 Task: Use the "Check Spelling" option for a bulleted or numbered list.
Action: Mouse moved to (332, 520)
Screenshot: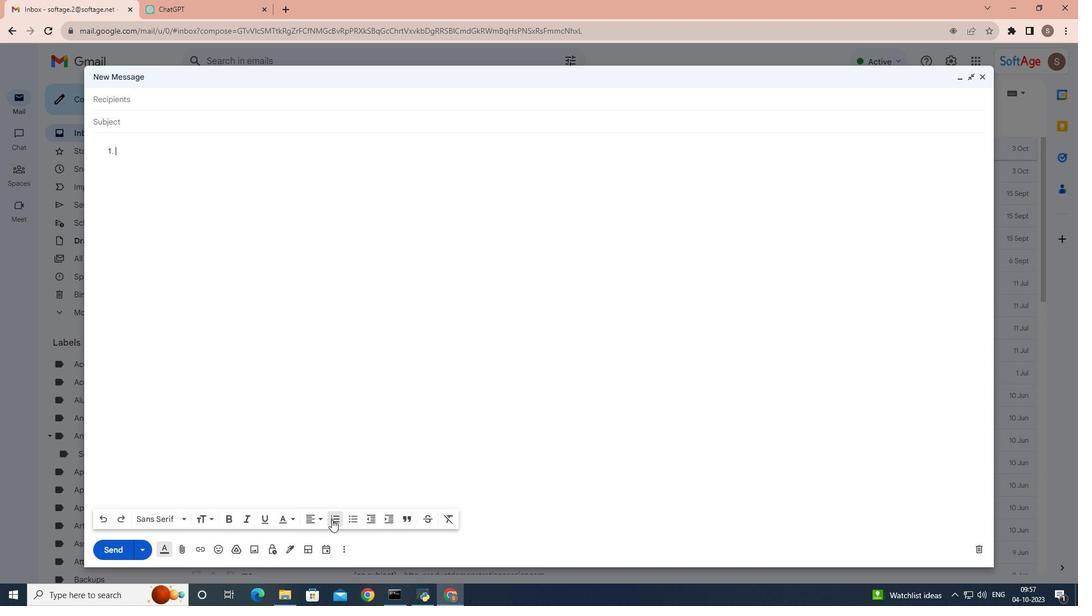 
Action: Mouse pressed left at (332, 520)
Screenshot: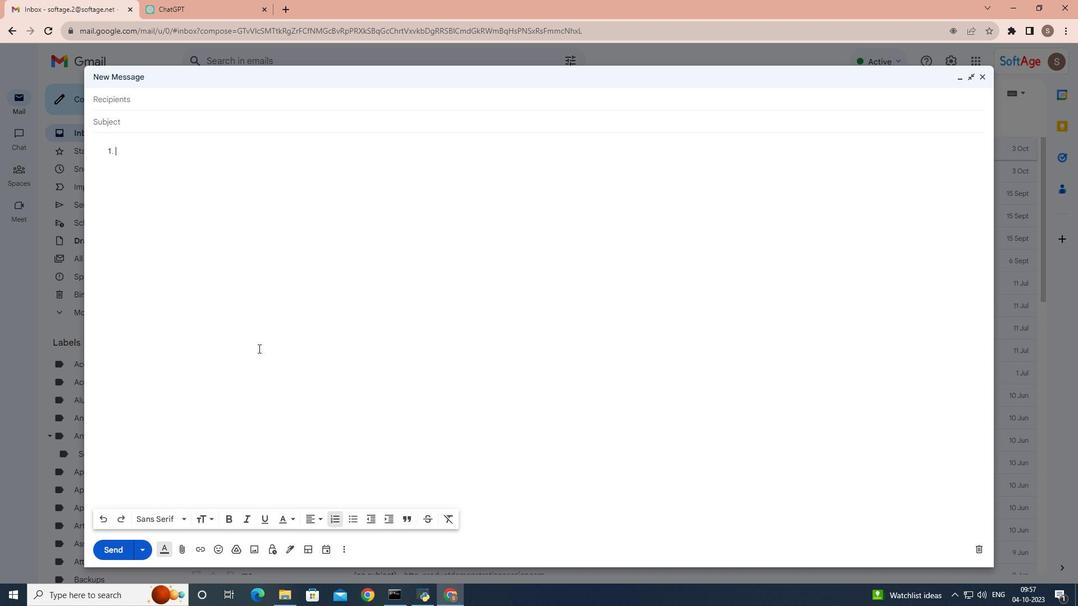 
Action: Mouse moved to (215, 261)
Screenshot: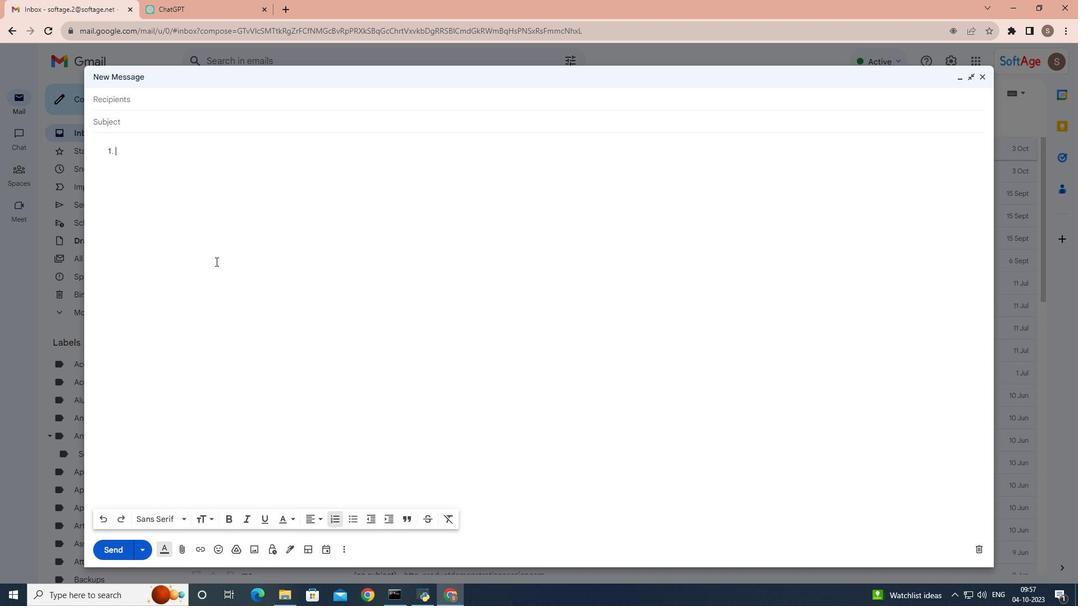 
Action: Key pressed <Key.caps_lock>V<Key.caps_lock>geta<Key.backspace><Key.backspace><Key.backspace><Key.backspace>egetables<Key.enter><Key.caps_lock>T<Key.caps_lock>oys<Key.enter><Key.caps_lock>
Screenshot: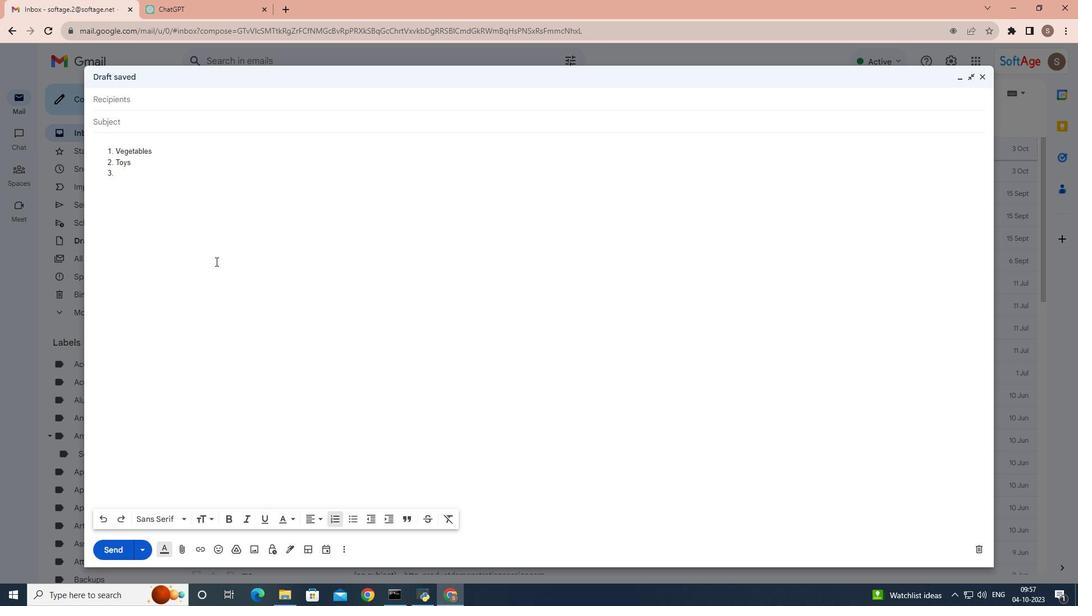 
Action: Mouse moved to (215, 261)
Screenshot: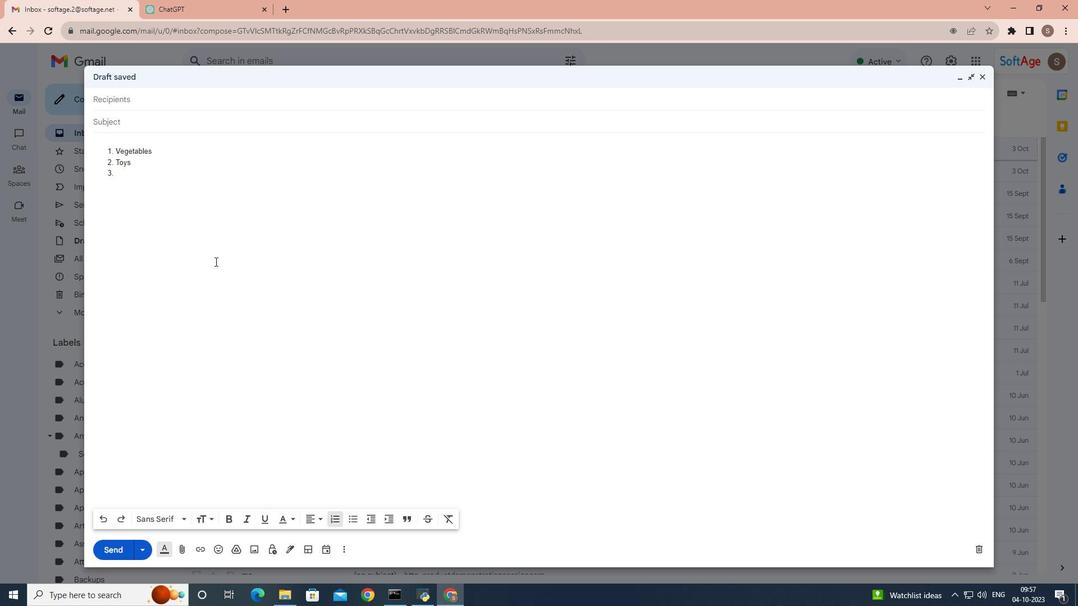 
Action: Key pressed G<Key.caps_lock>roferies<Key.enter><Key.caps_lock>S<Key.caps_lock>afety<Key.space><Key.caps_lock>P<Key.caps_lock>ins<Key.enter><Key.caps_lock>B<Key.caps_lock>olltes<Key.enter><Key.backspace><Key.backspace><Key.backspace><Key.backspace><Key.backspace>als<Key.enter><Key.caps_lock>N<Key.caps_lock>ofebooks<Key.enter><Key.caps_lock>P<Key.caps_lock>aper<Key.space><Key.caps_lock>B<Key.caps_lock>afs<Key.enter><Key.caps_lock>T<Key.caps_lock>eggis<Key.space>n<Key.backspace>ballls<Key.space>
Screenshot: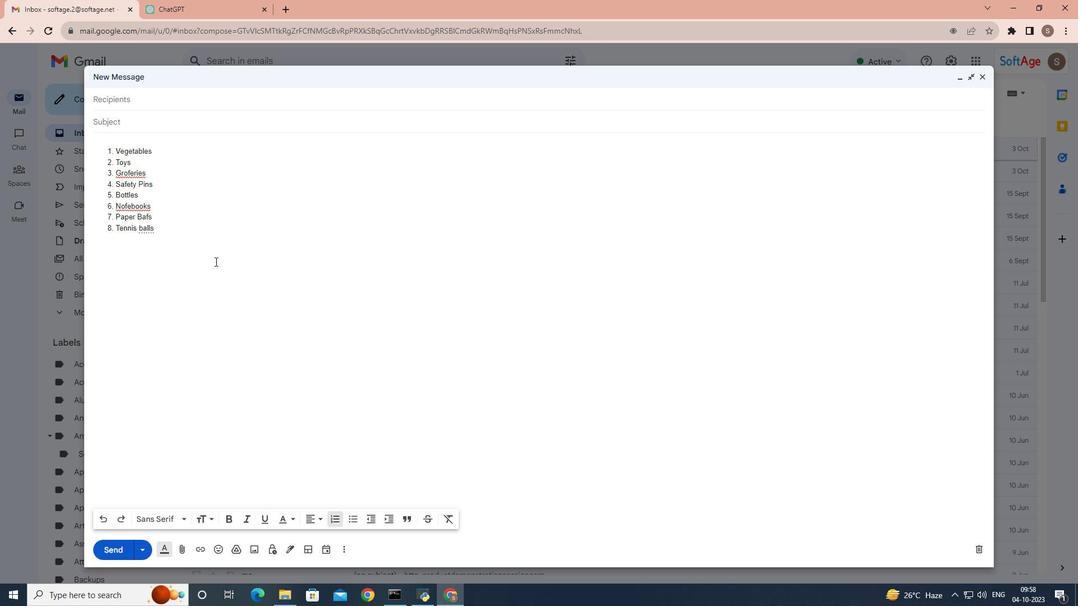 
Action: Mouse moved to (162, 236)
Screenshot: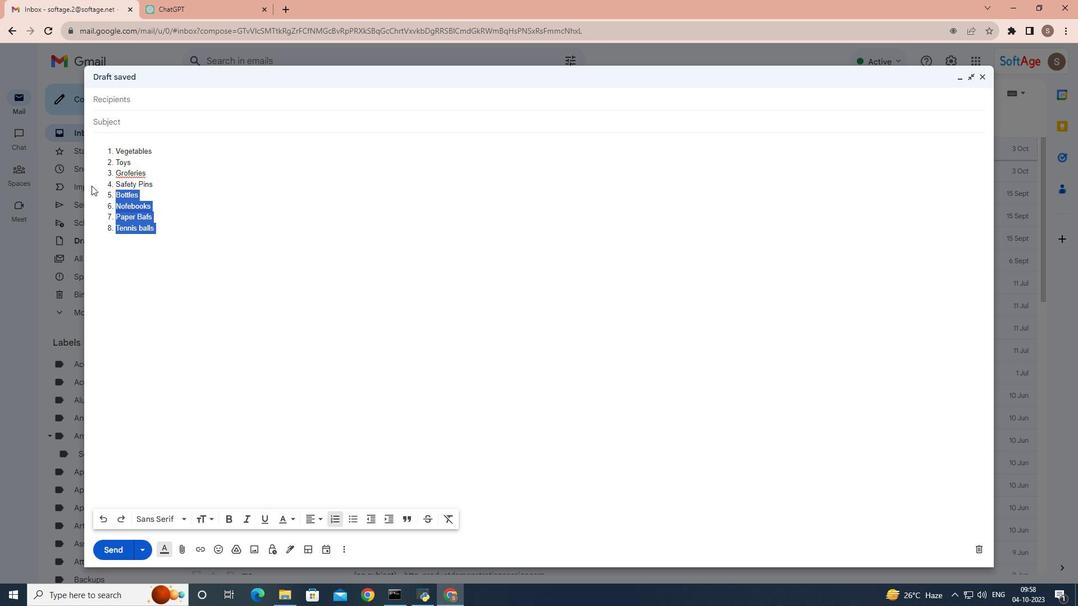 
Action: Mouse pressed left at (162, 236)
Screenshot: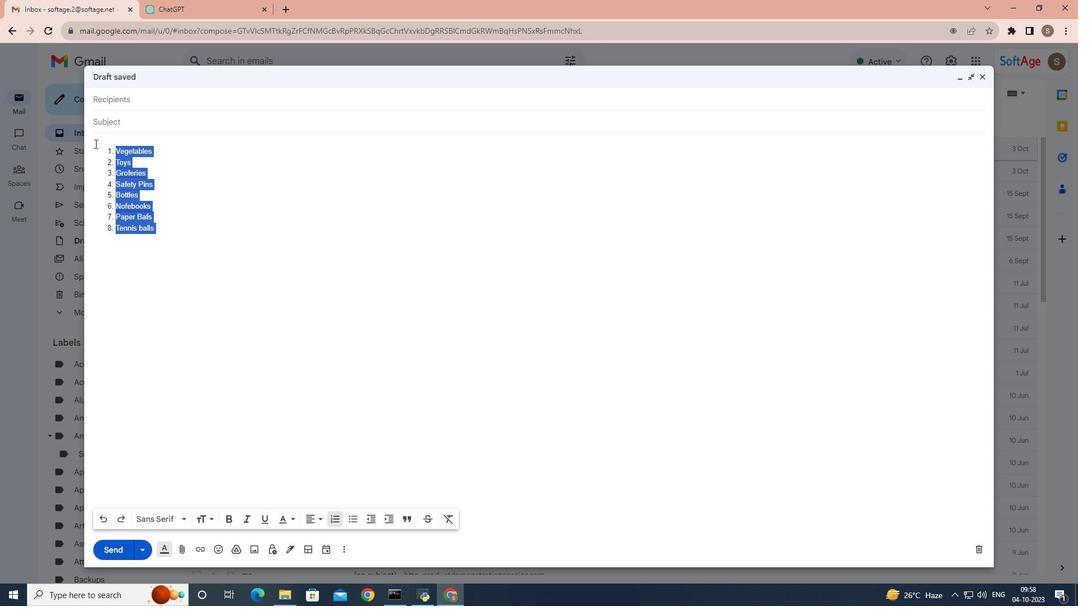 
Action: Mouse moved to (343, 553)
Screenshot: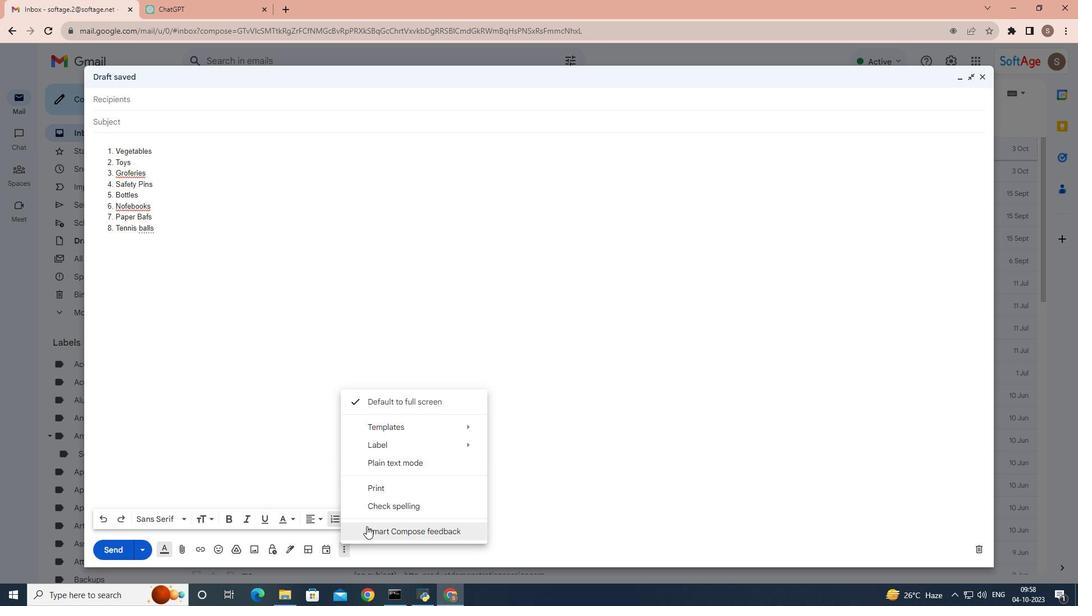 
Action: Mouse pressed left at (343, 553)
Screenshot: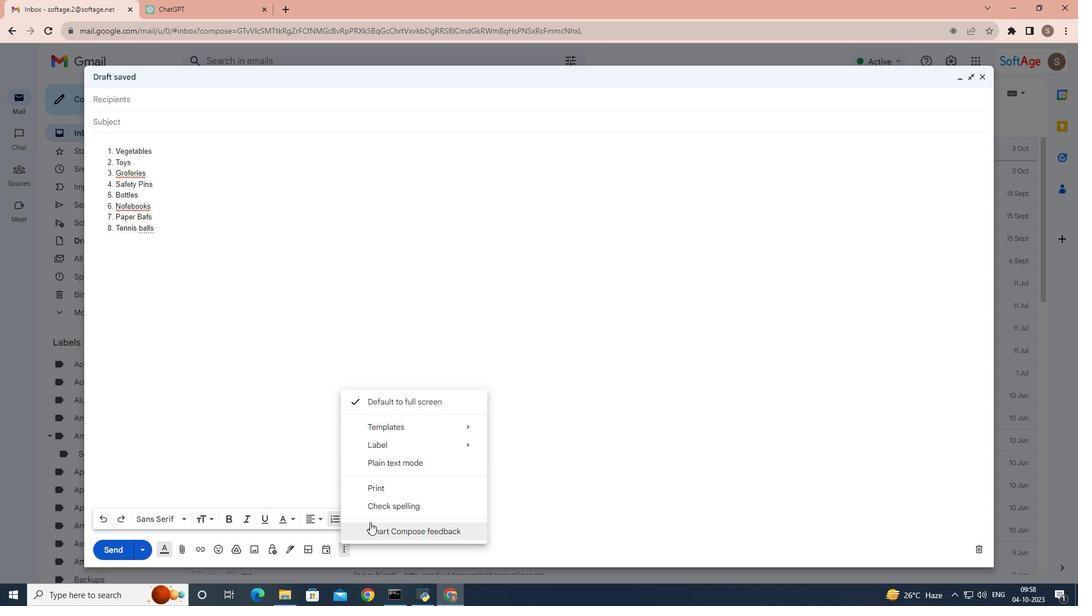 
Action: Mouse moved to (383, 512)
Screenshot: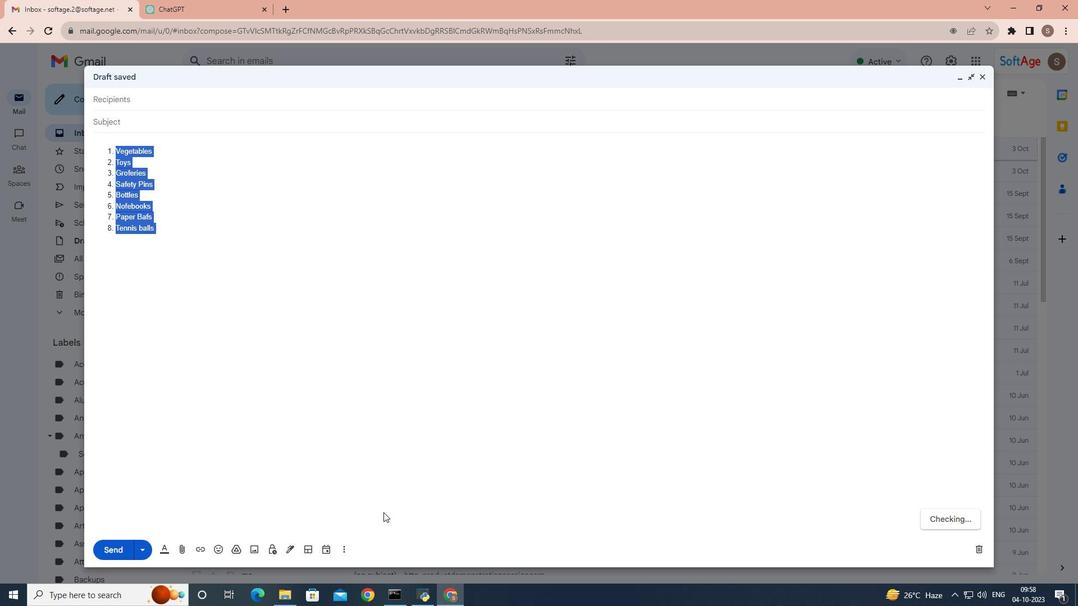 
Action: Mouse pressed left at (383, 512)
Screenshot: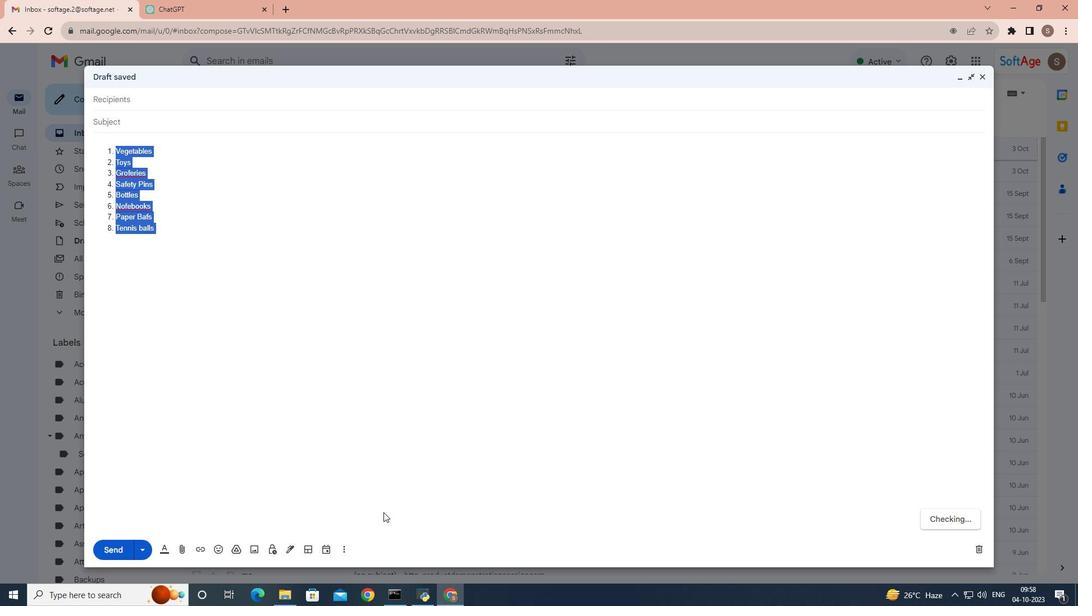 
Action: Mouse moved to (221, 282)
Screenshot: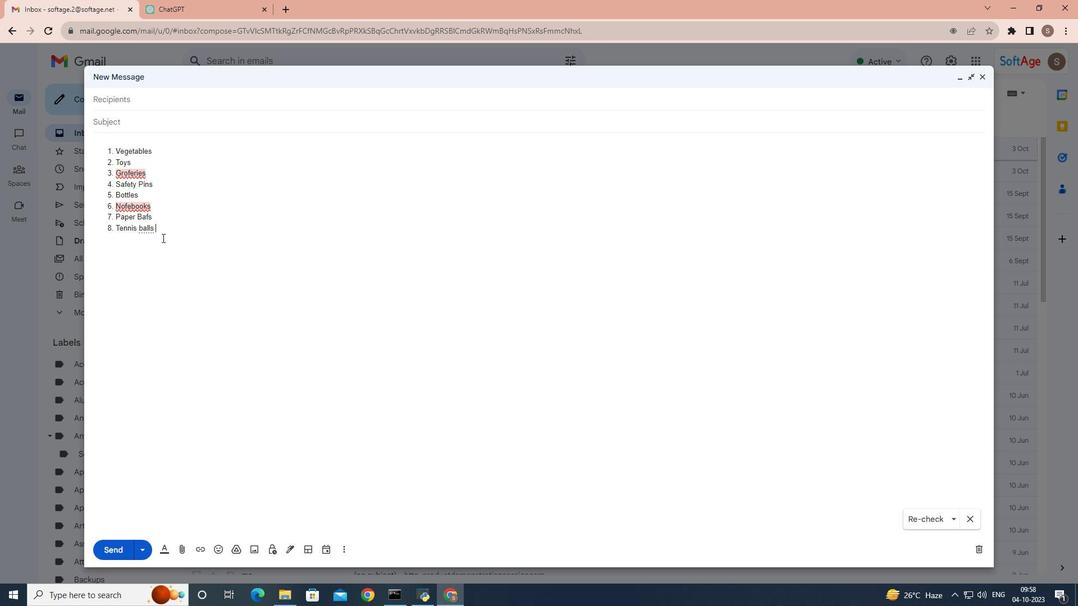 
Action: Mouse pressed left at (221, 282)
Screenshot: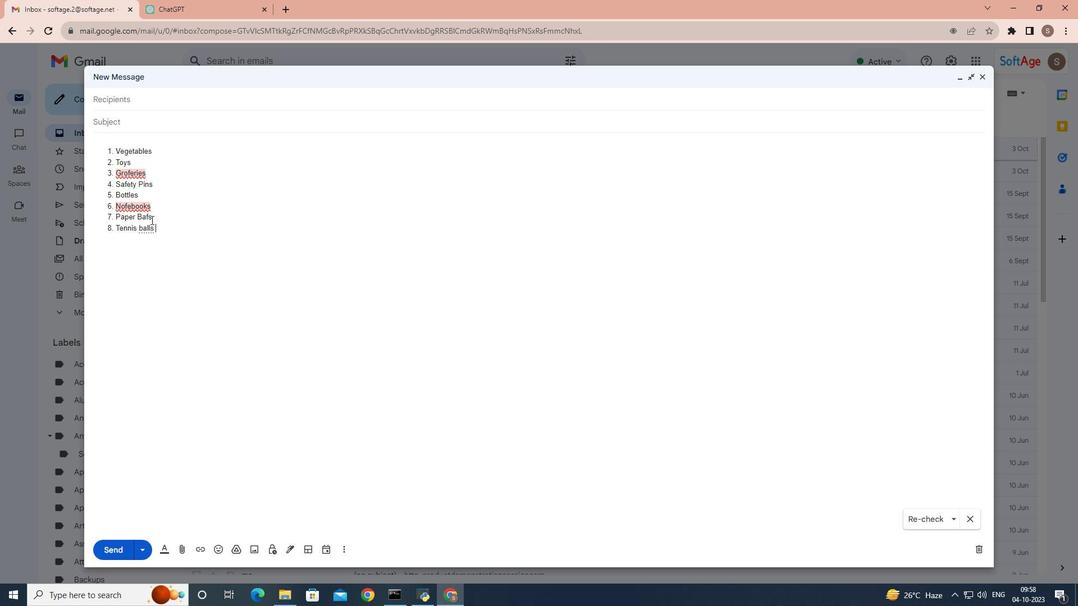 
Action: Mouse moved to (144, 203)
Screenshot: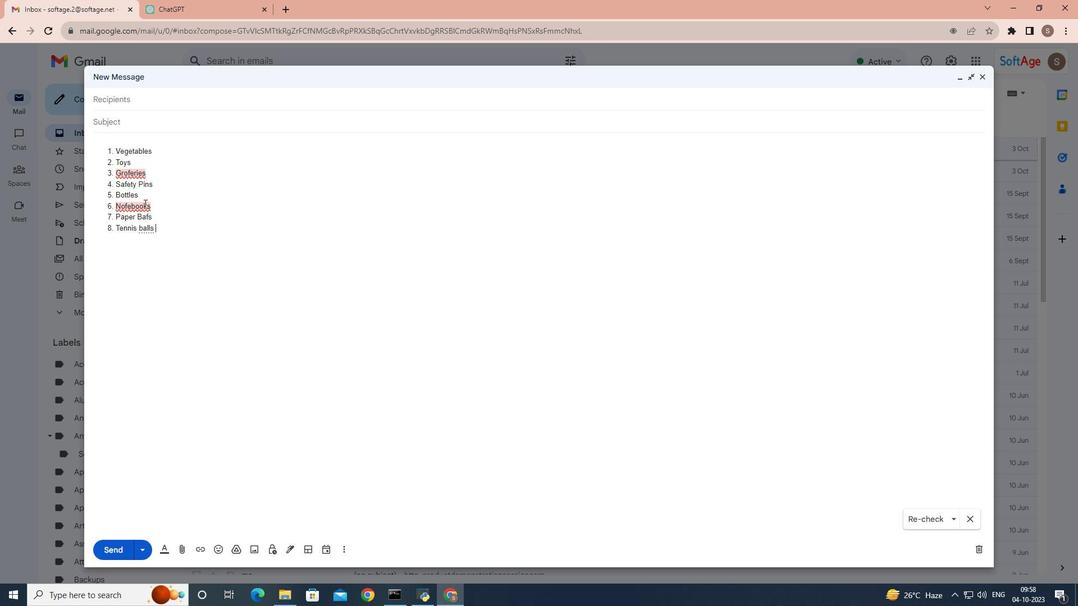
Action: Mouse pressed left at (144, 203)
Screenshot: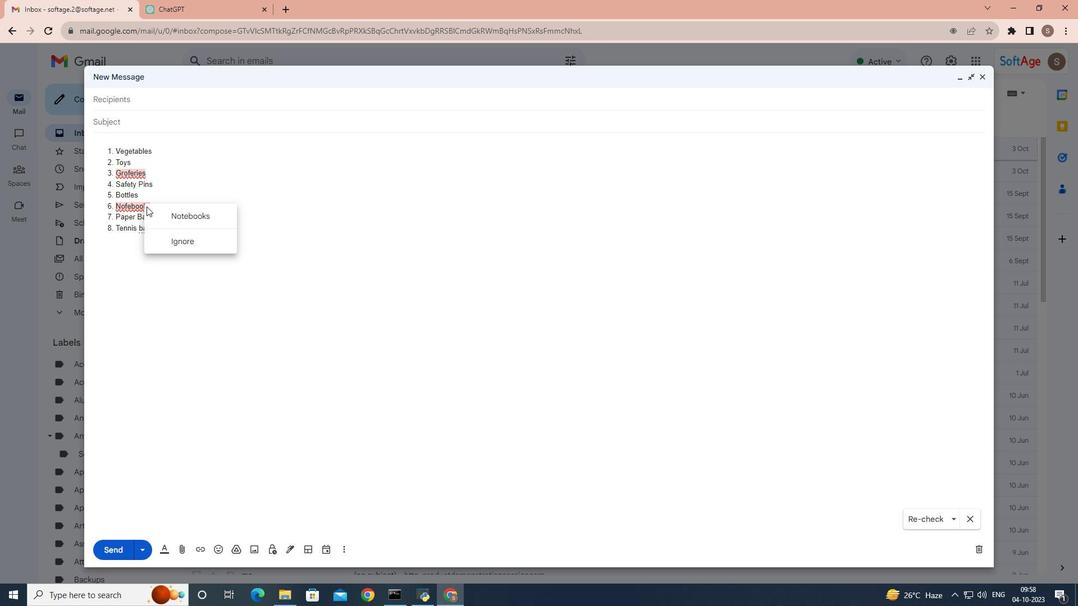 
Action: Mouse moved to (155, 214)
Screenshot: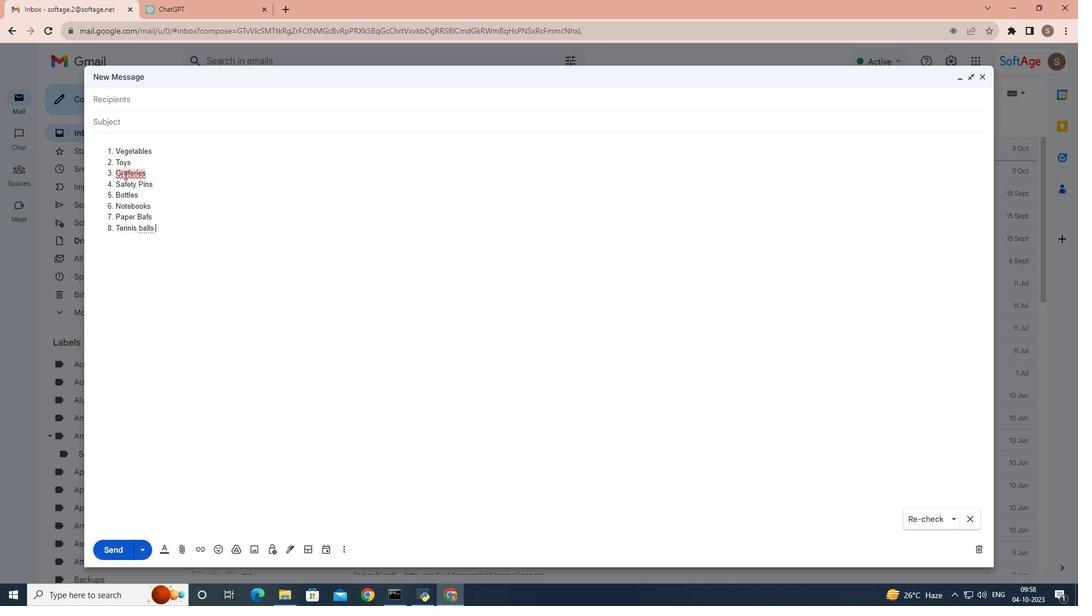 
Action: Mouse pressed left at (155, 214)
Screenshot: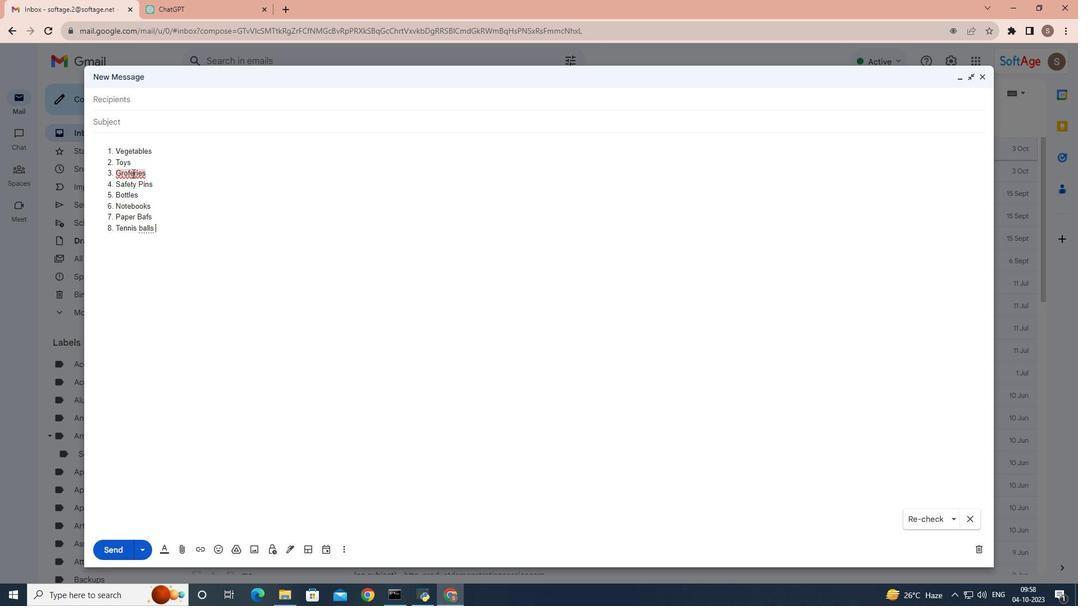 
Action: Mouse moved to (132, 173)
Screenshot: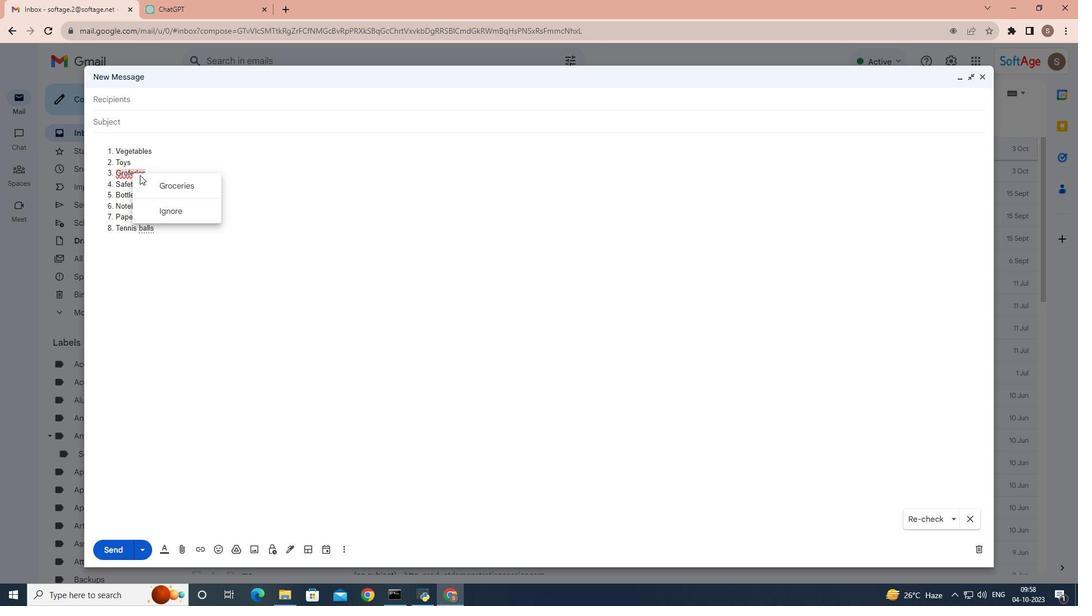 
Action: Mouse pressed left at (132, 173)
Screenshot: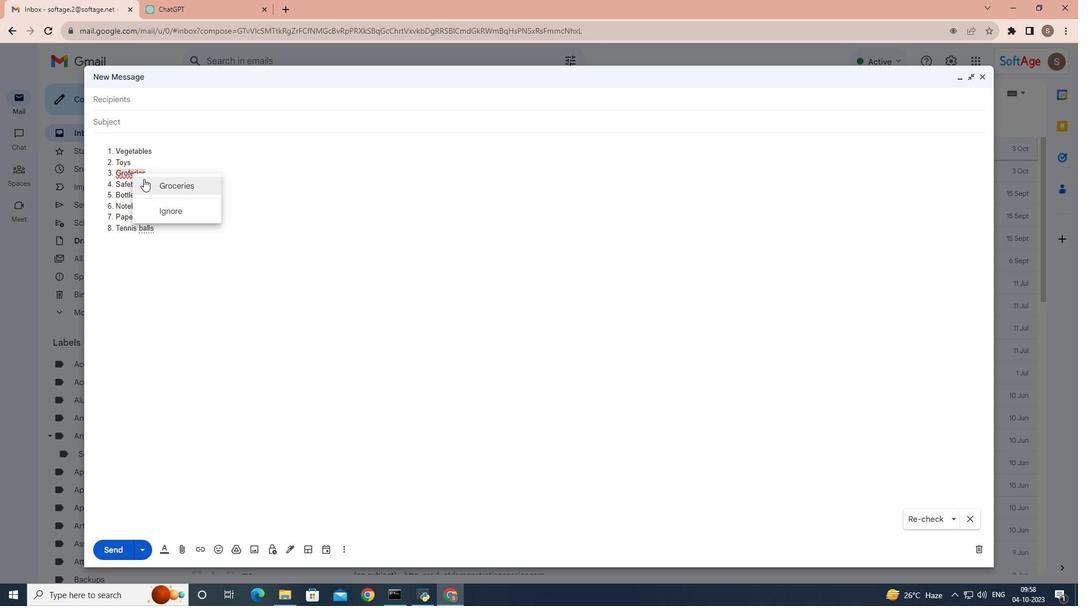 
Action: Mouse moved to (143, 179)
Screenshot: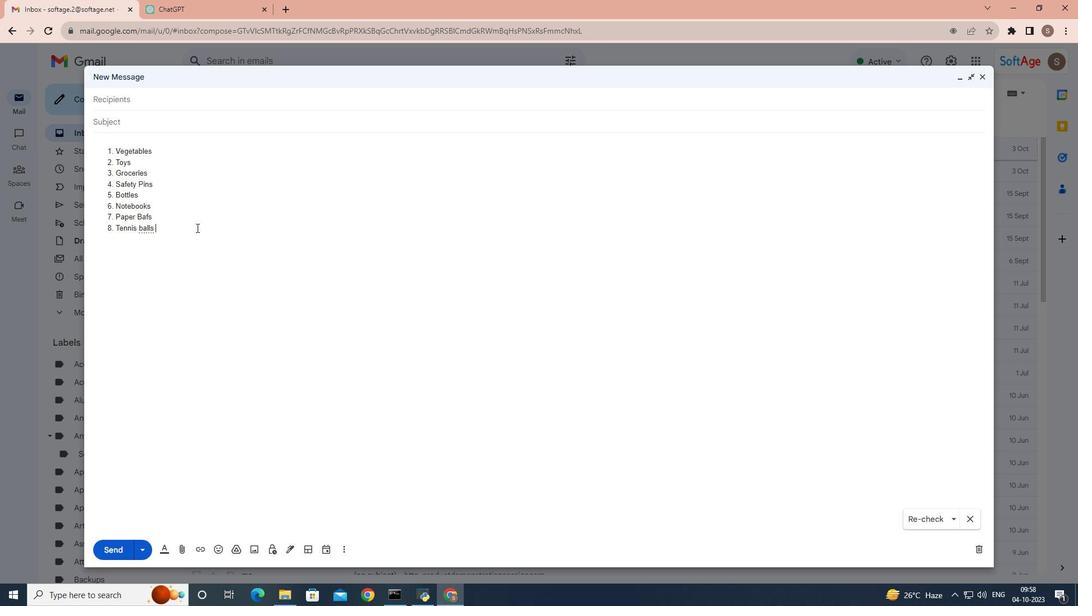 
Action: Mouse pressed left at (143, 179)
Screenshot: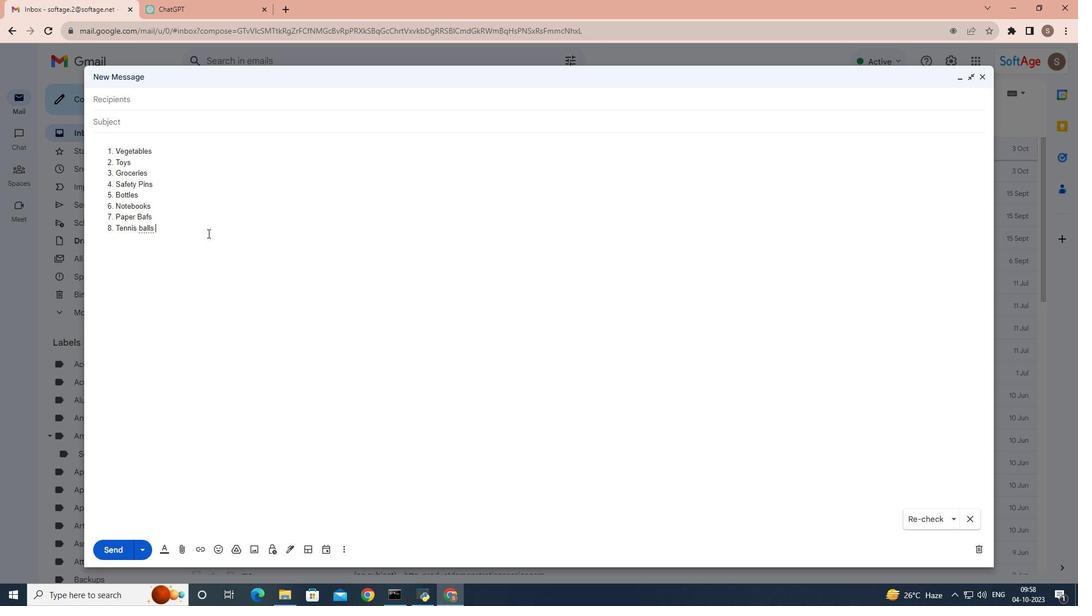 
Action: Mouse moved to (246, 250)
Screenshot: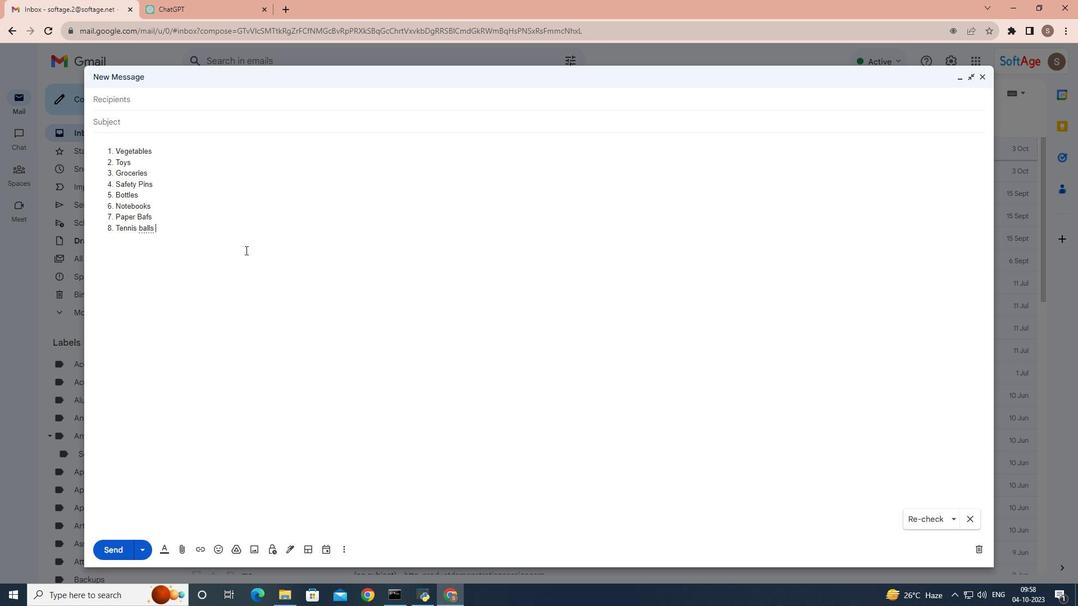
Action: Mouse pressed left at (246, 250)
Screenshot: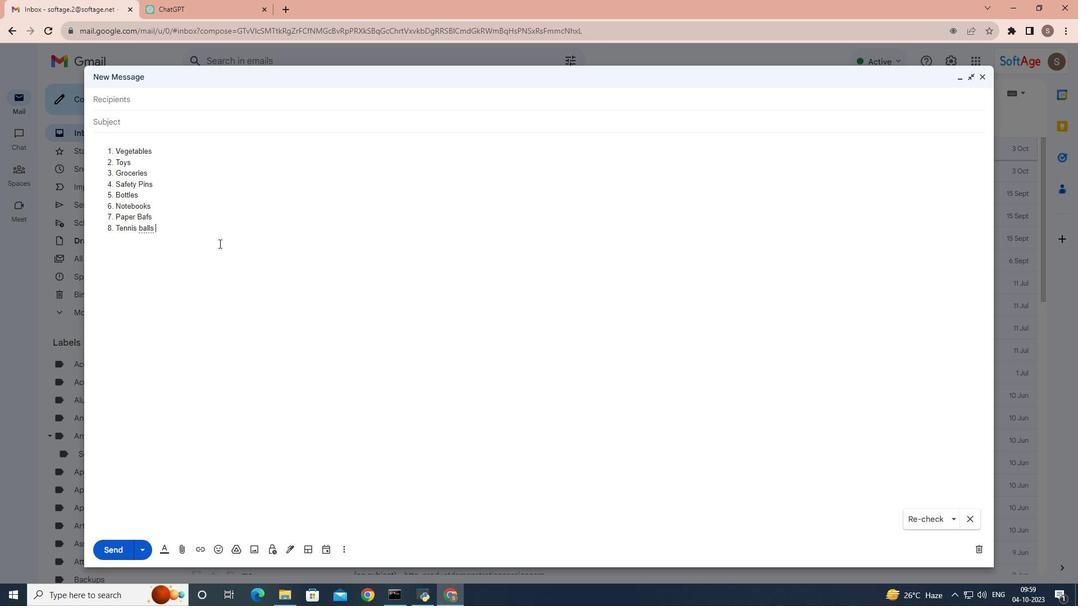 
Action: Mouse moved to (149, 228)
Screenshot: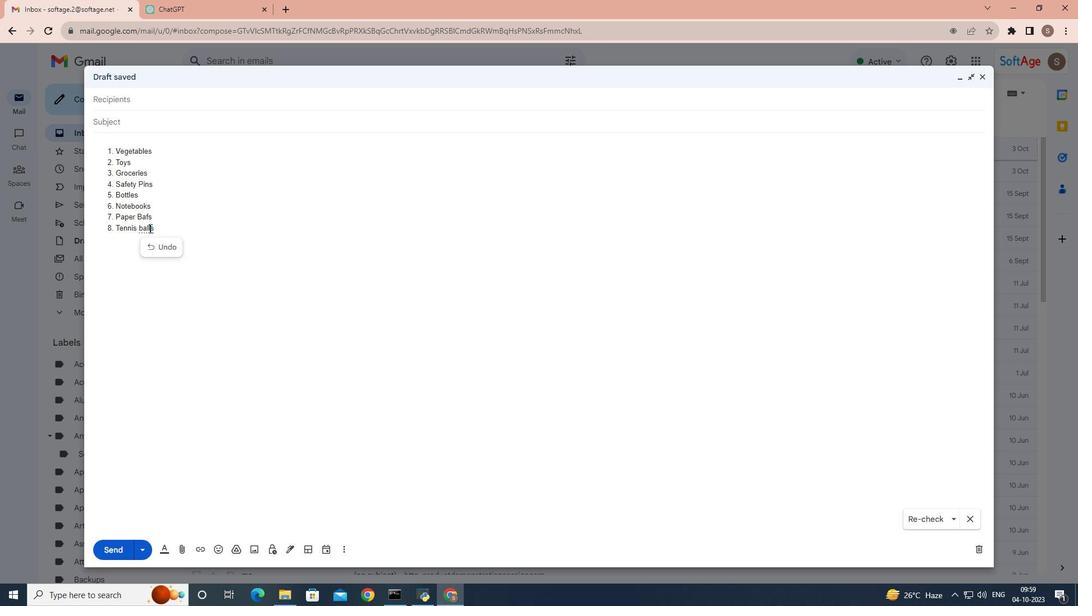 
Action: Mouse pressed left at (149, 228)
Screenshot: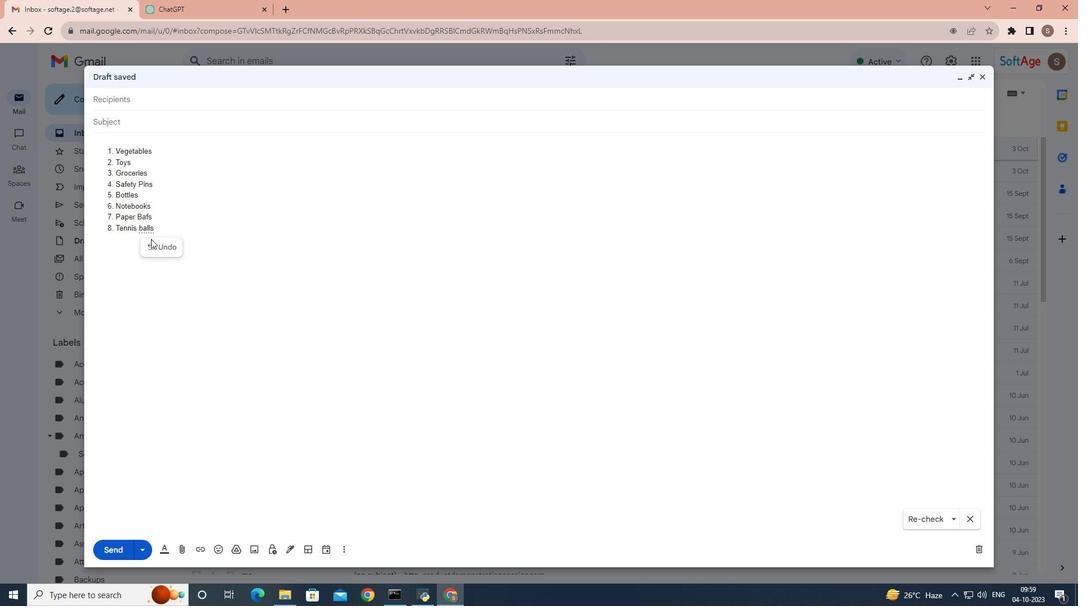 
Action: Mouse moved to (165, 221)
Screenshot: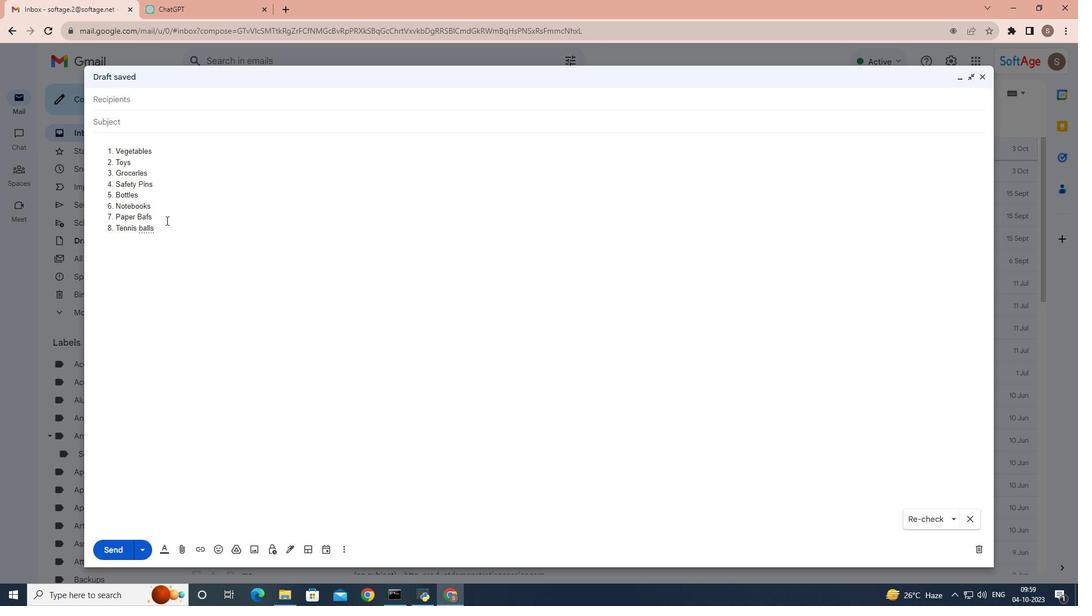 
Action: Mouse pressed left at (165, 221)
Screenshot: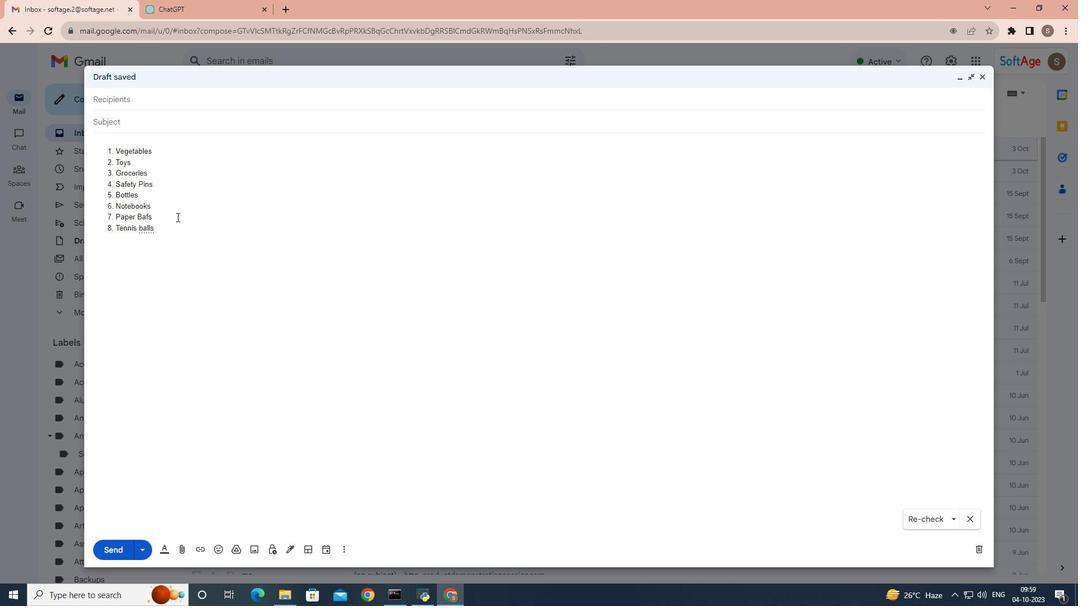 
Action: Mouse moved to (177, 217)
Screenshot: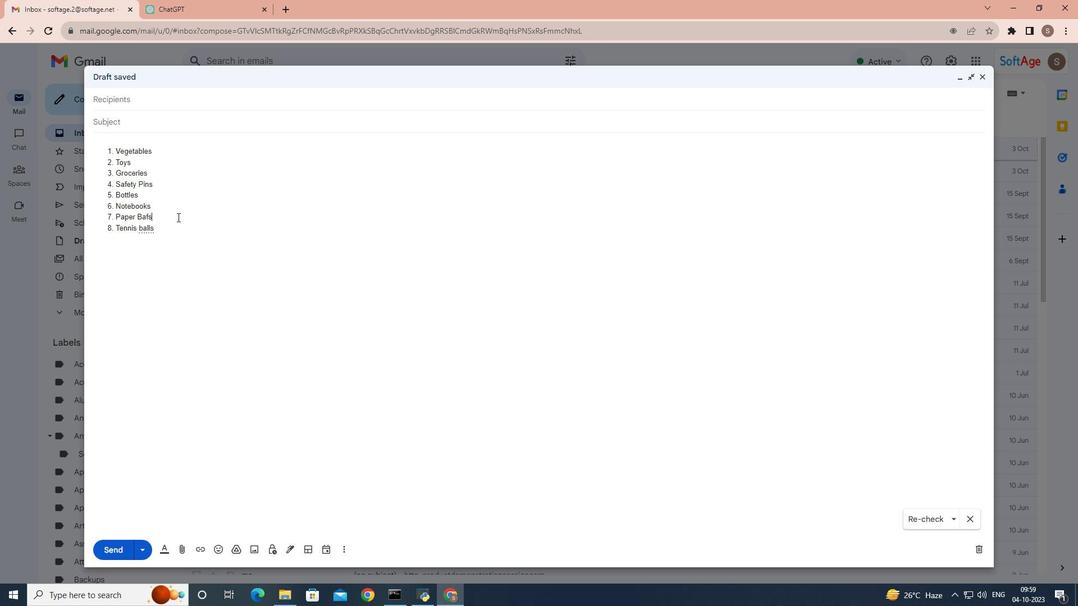 
Action: Mouse pressed left at (177, 217)
Screenshot: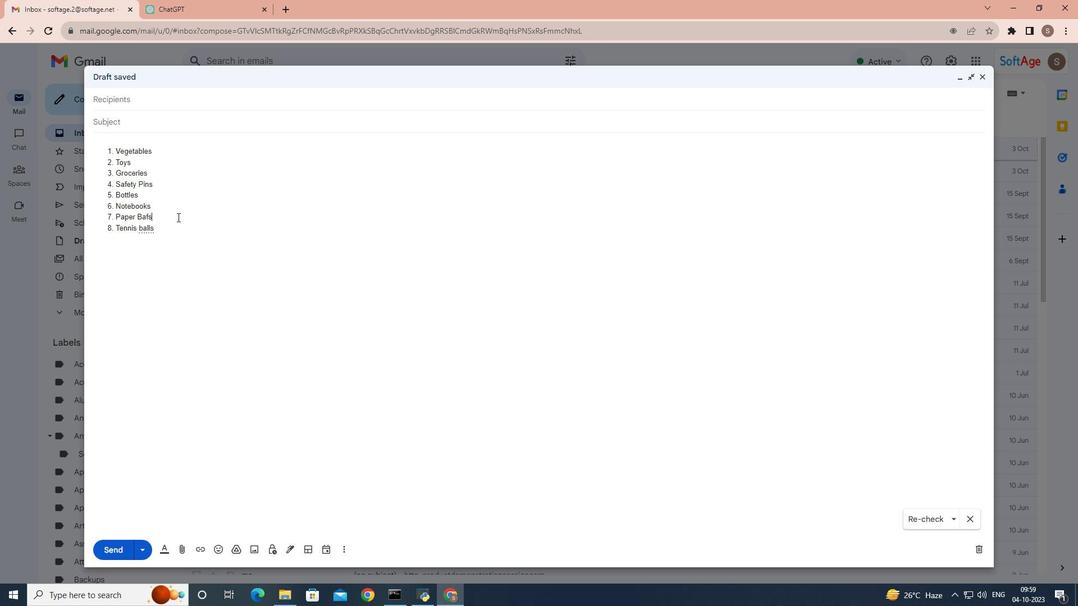 
Action: Mouse moved to (133, 216)
Screenshot: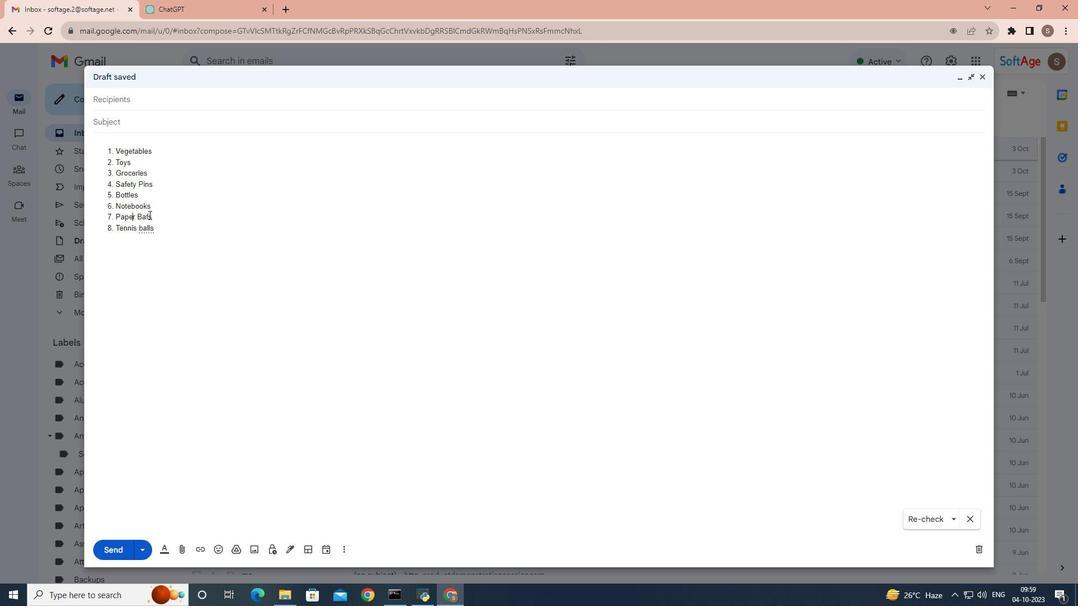 
Action: Mouse pressed left at (133, 216)
Screenshot: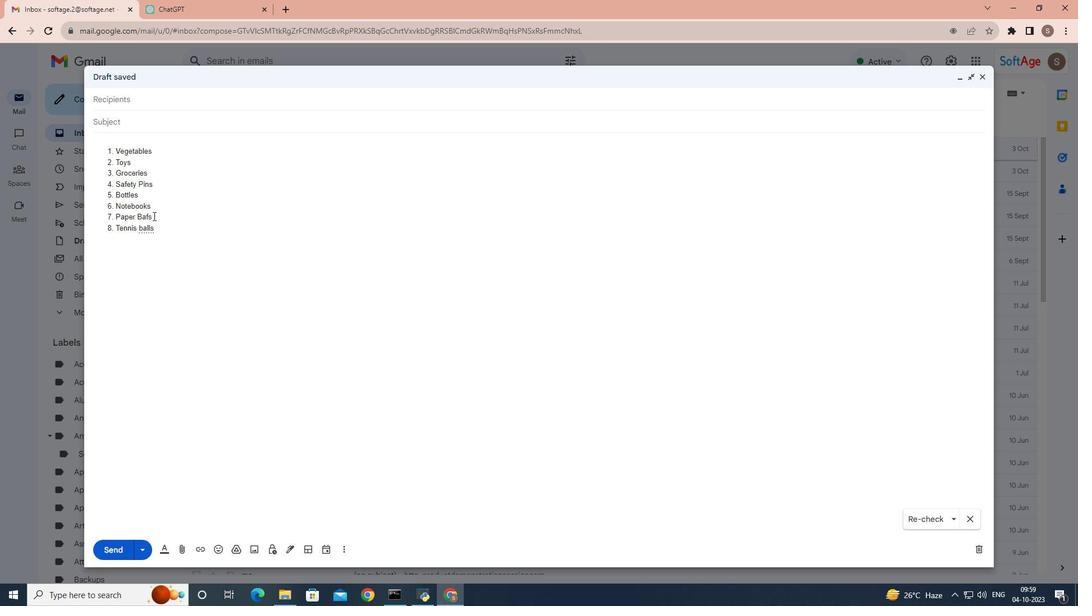 
Action: Mouse moved to (149, 216)
Screenshot: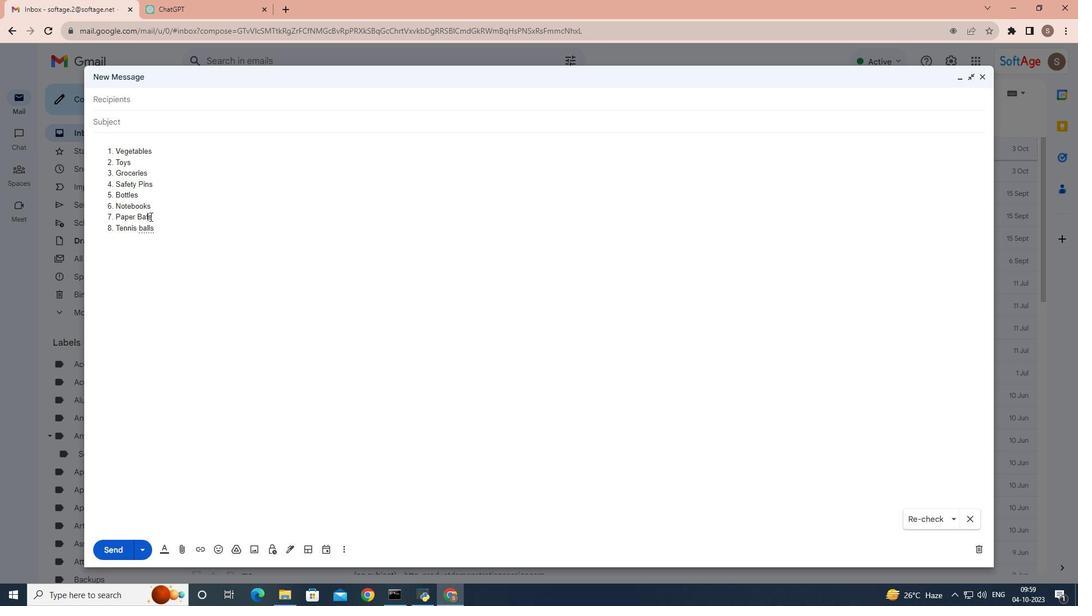 
Action: Mouse pressed left at (149, 216)
Screenshot: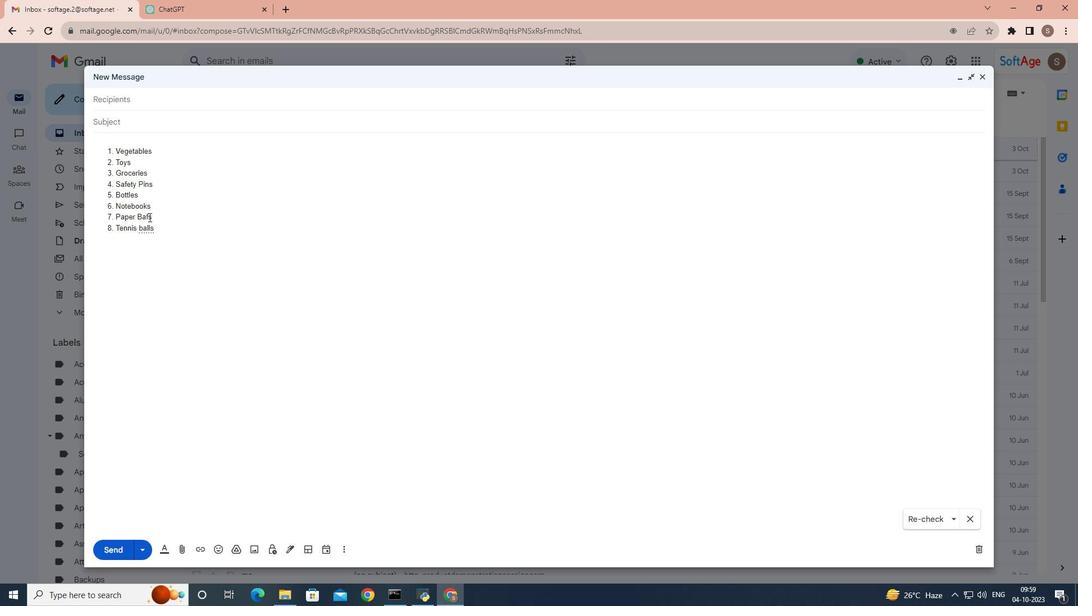 
Action: Mouse moved to (130, 273)
Screenshot: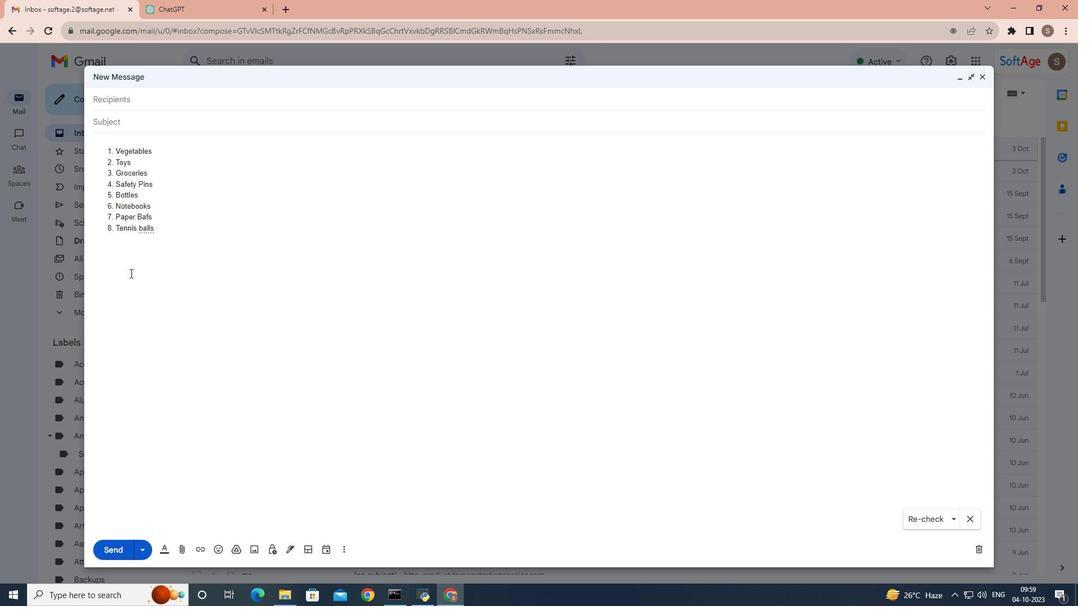 
Action: Key pressed <Key.backspace>t
Screenshot: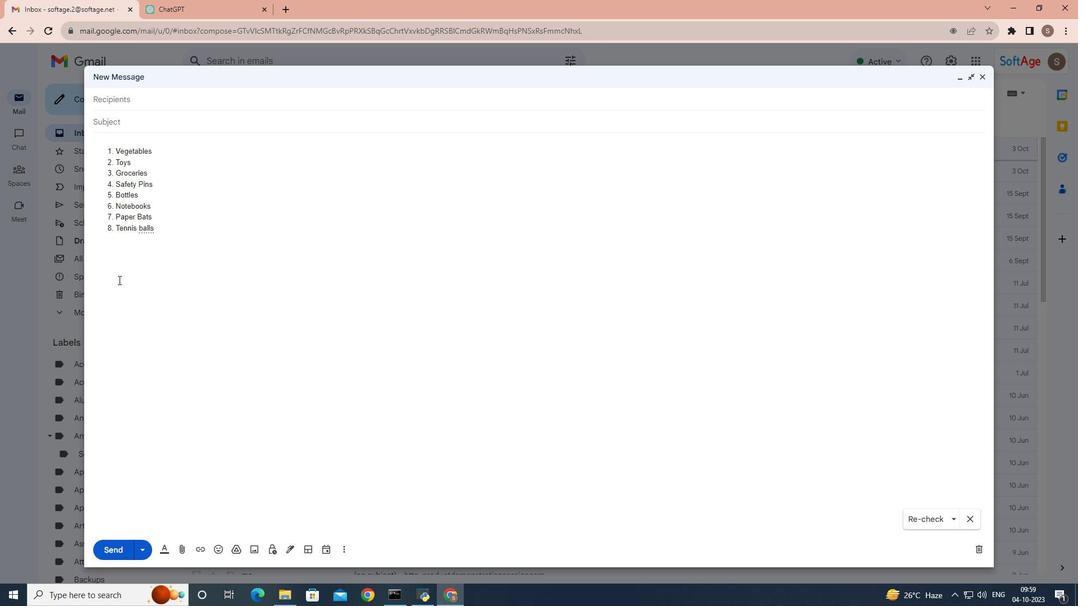 
Action: Mouse moved to (219, 223)
Screenshot: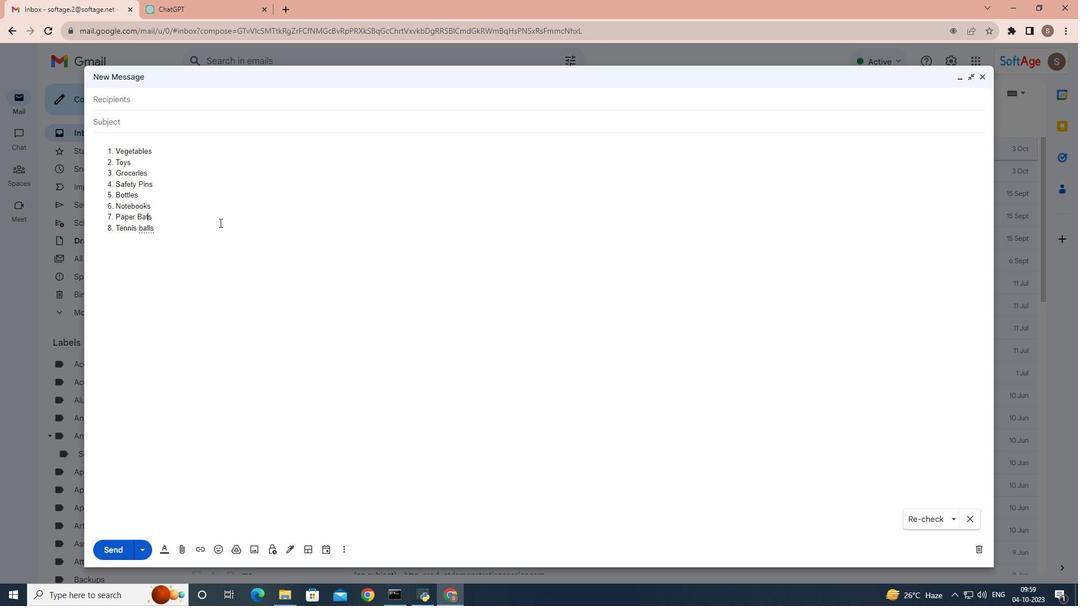 
Action: Key pressed <Key.backspace>g
Screenshot: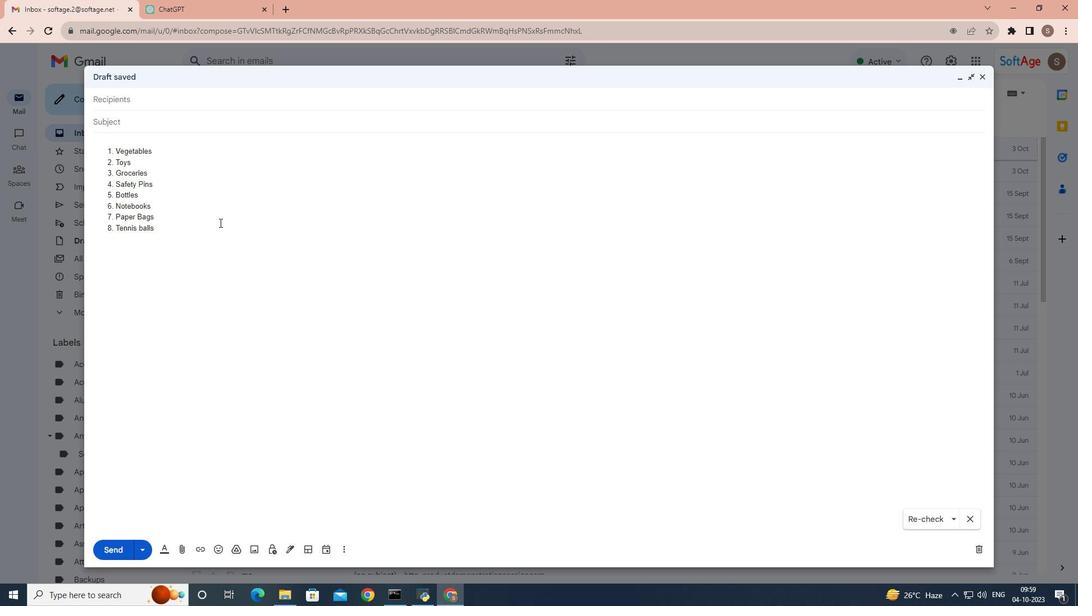 
Action: Mouse moved to (199, 228)
Screenshot: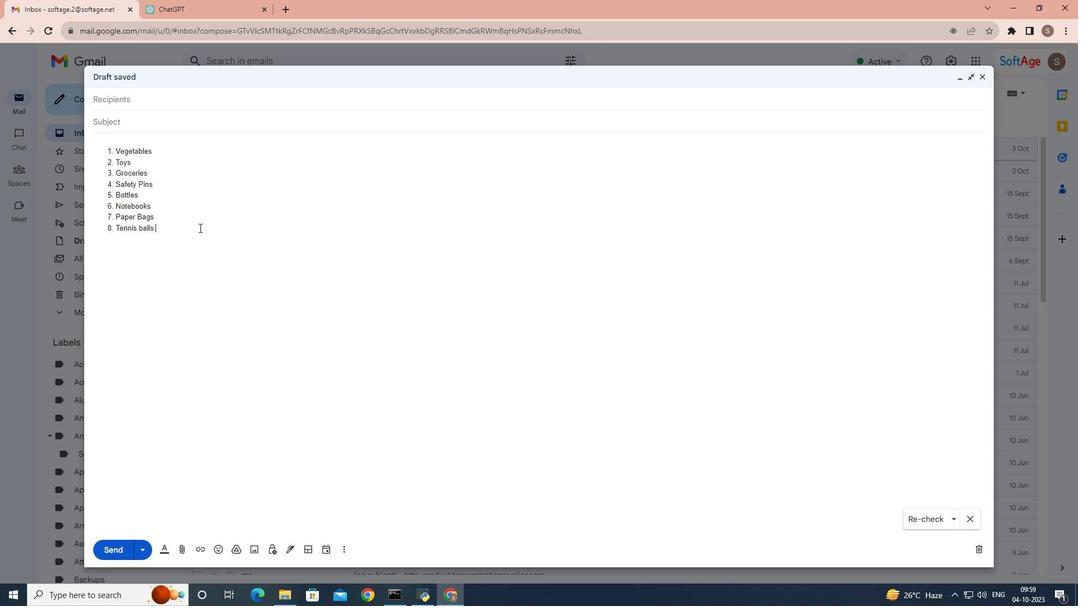 
Action: Mouse pressed left at (199, 228)
Screenshot: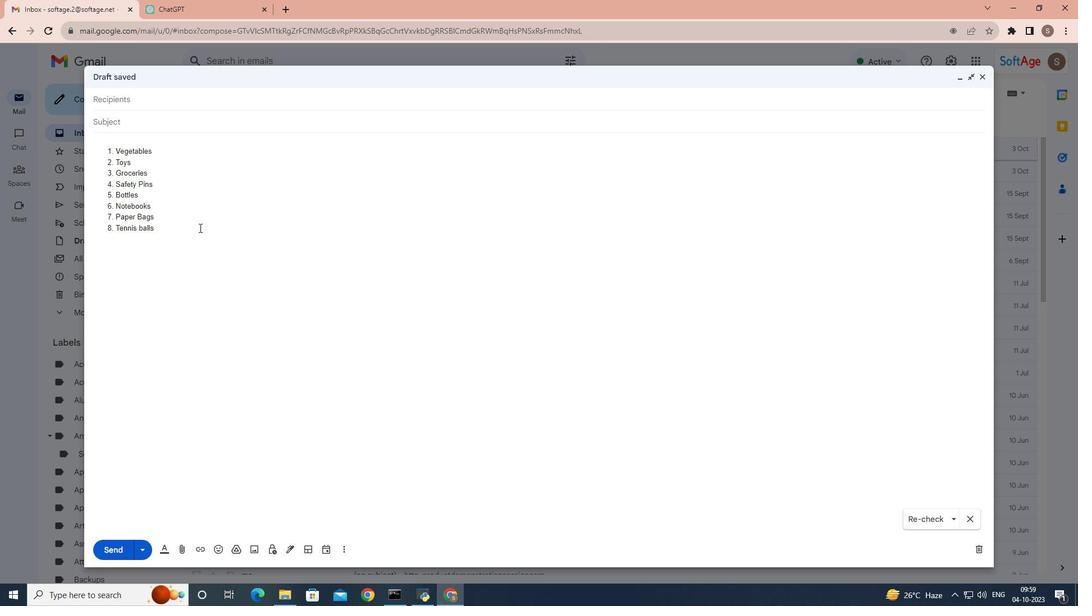 
